Task: Set the default behavior for intrusive ads content to "Any site you visit can show any ad to you".
Action: Mouse moved to (1032, 24)
Screenshot: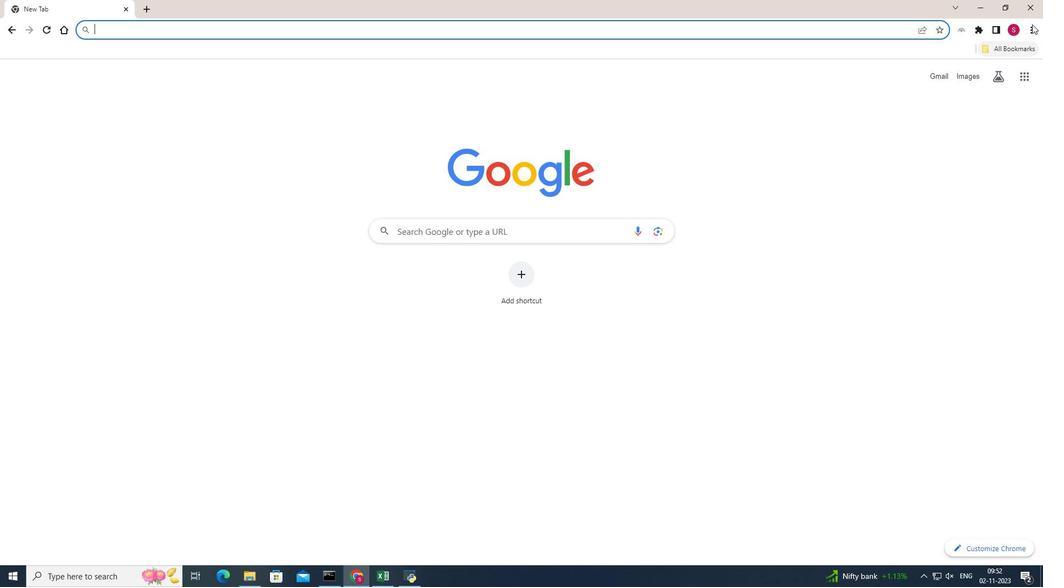 
Action: Mouse pressed left at (1032, 24)
Screenshot: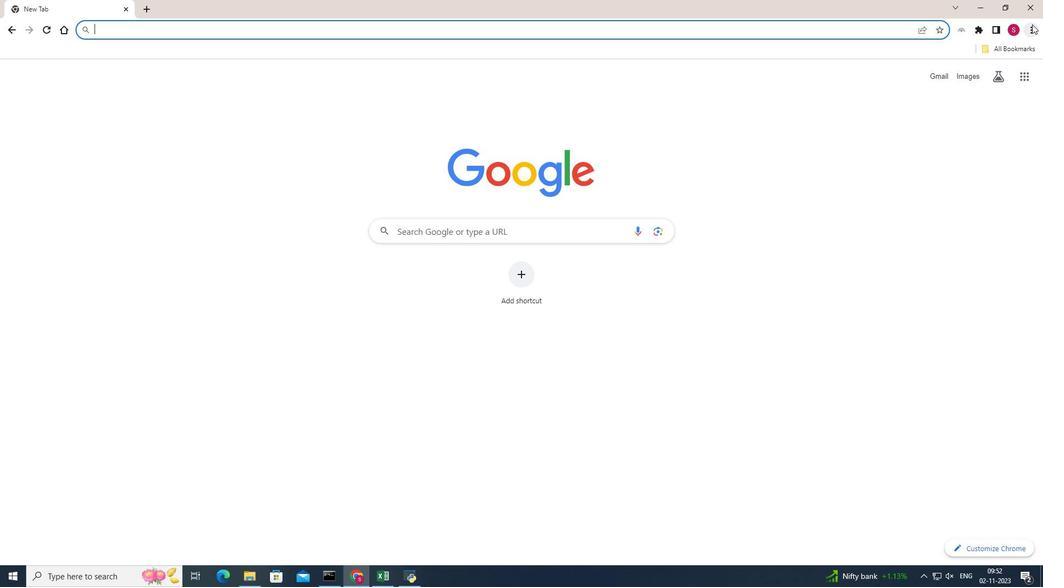 
Action: Mouse moved to (943, 229)
Screenshot: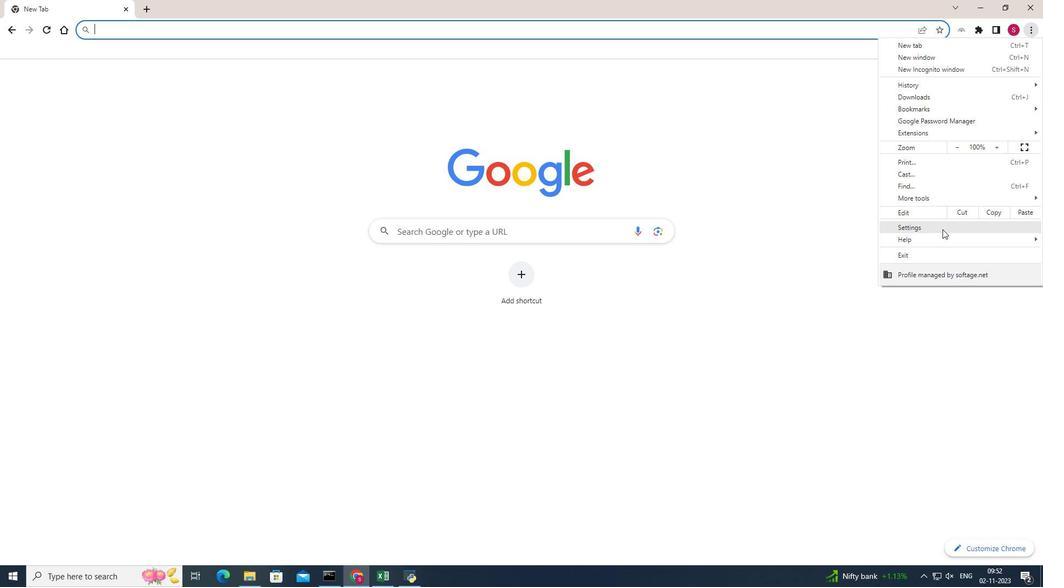 
Action: Mouse pressed left at (943, 229)
Screenshot: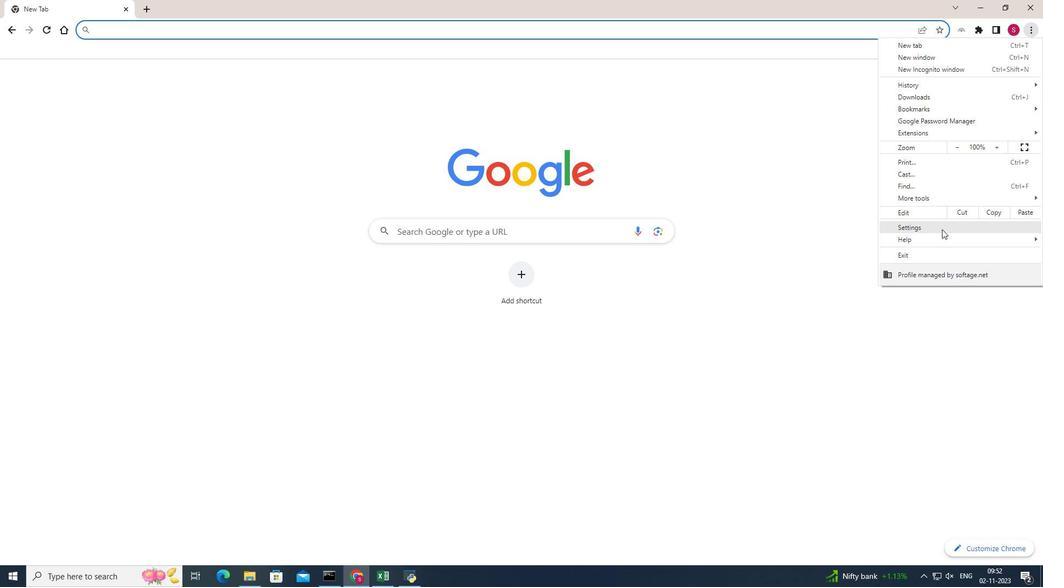 
Action: Mouse moved to (942, 229)
Screenshot: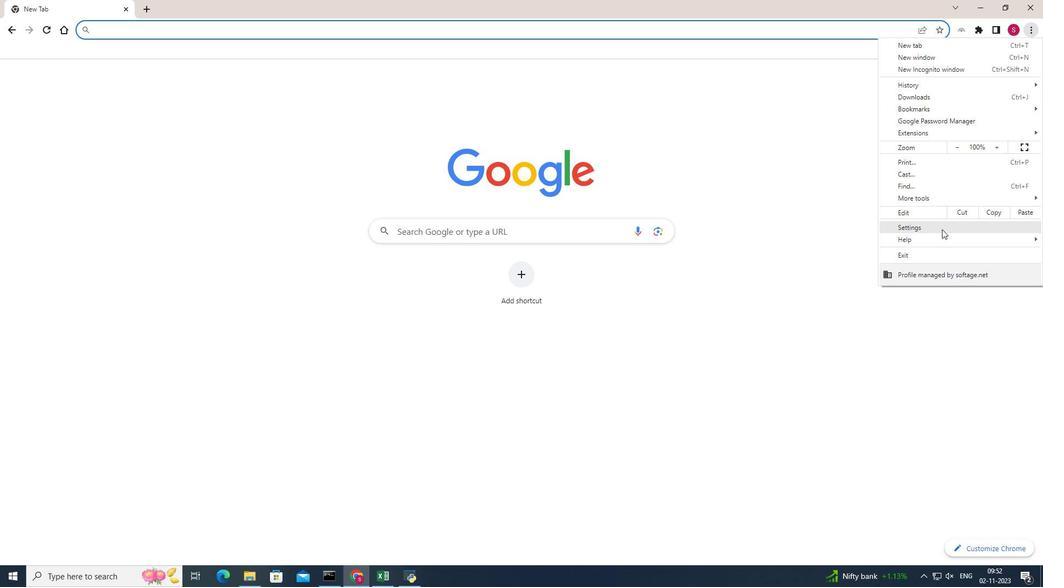 
Action: Mouse pressed left at (942, 229)
Screenshot: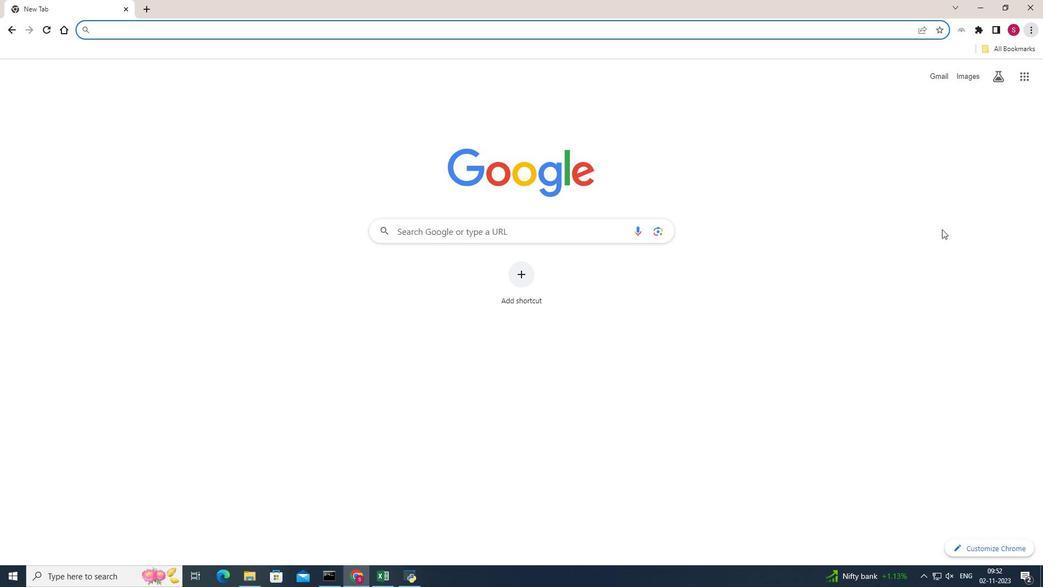 
Action: Mouse moved to (91, 129)
Screenshot: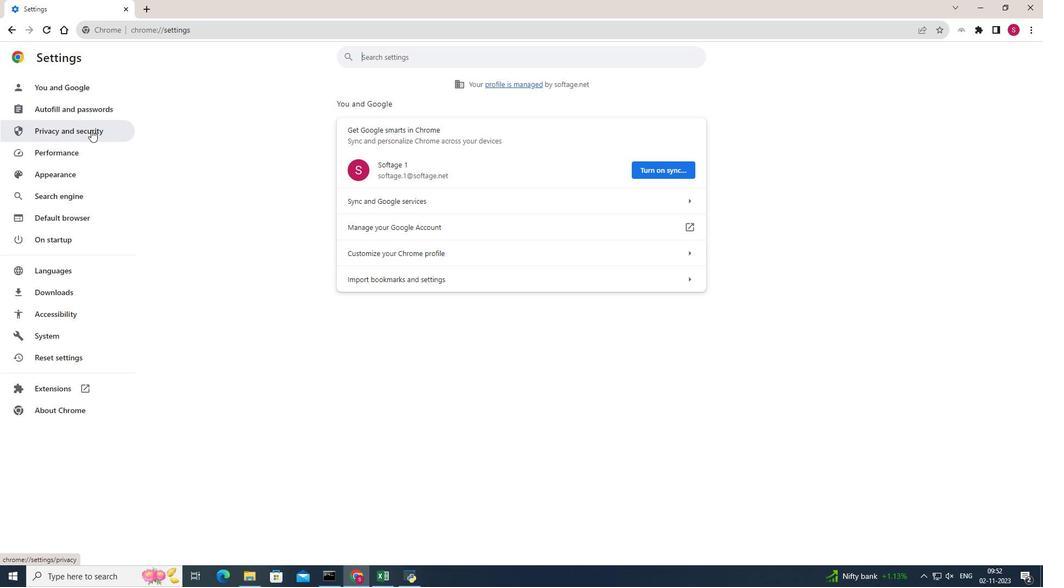 
Action: Mouse pressed left at (91, 129)
Screenshot: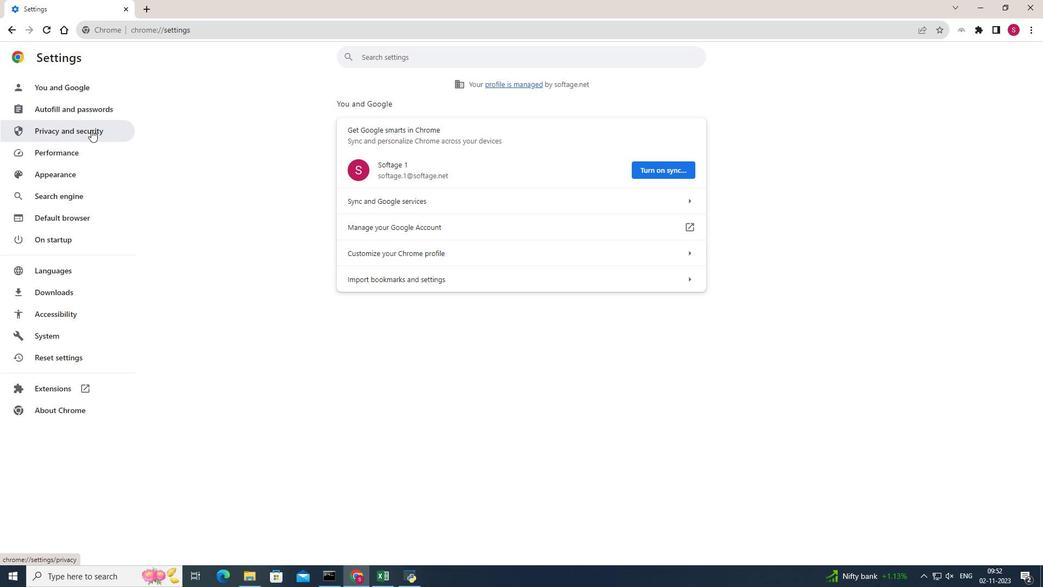 
Action: Mouse moved to (529, 355)
Screenshot: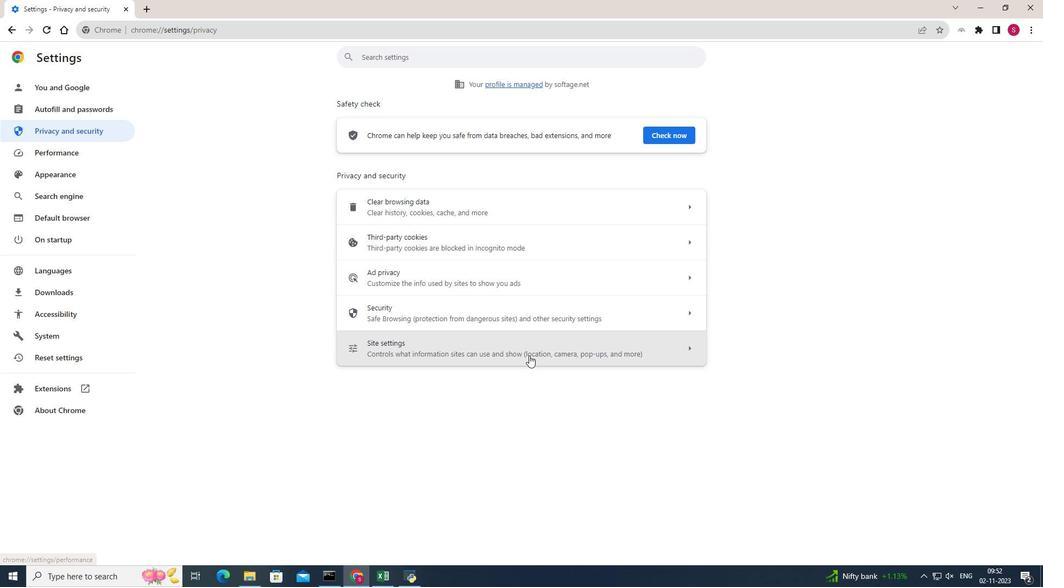 
Action: Mouse pressed left at (529, 355)
Screenshot: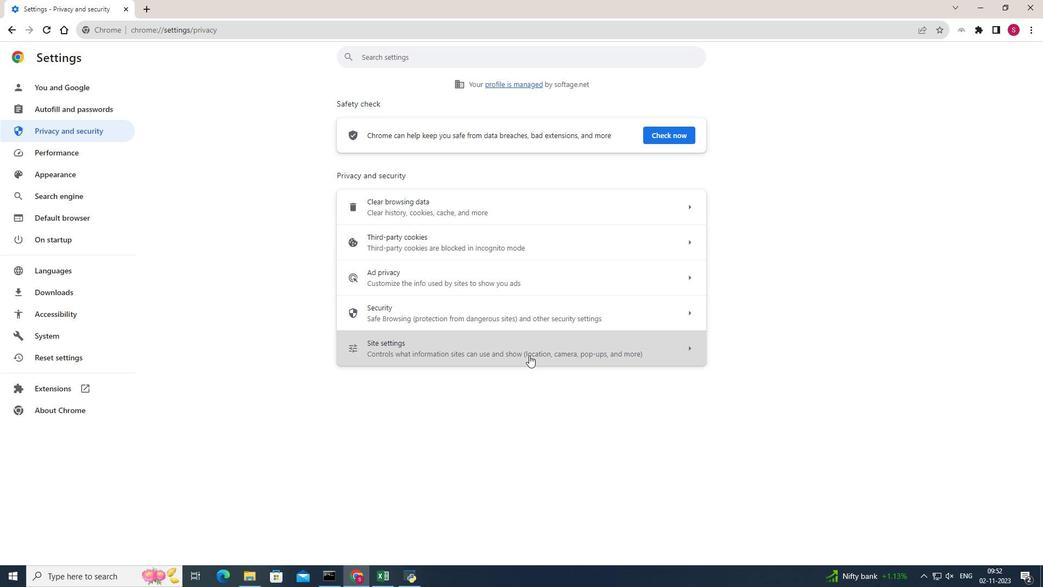 
Action: Mouse moved to (525, 354)
Screenshot: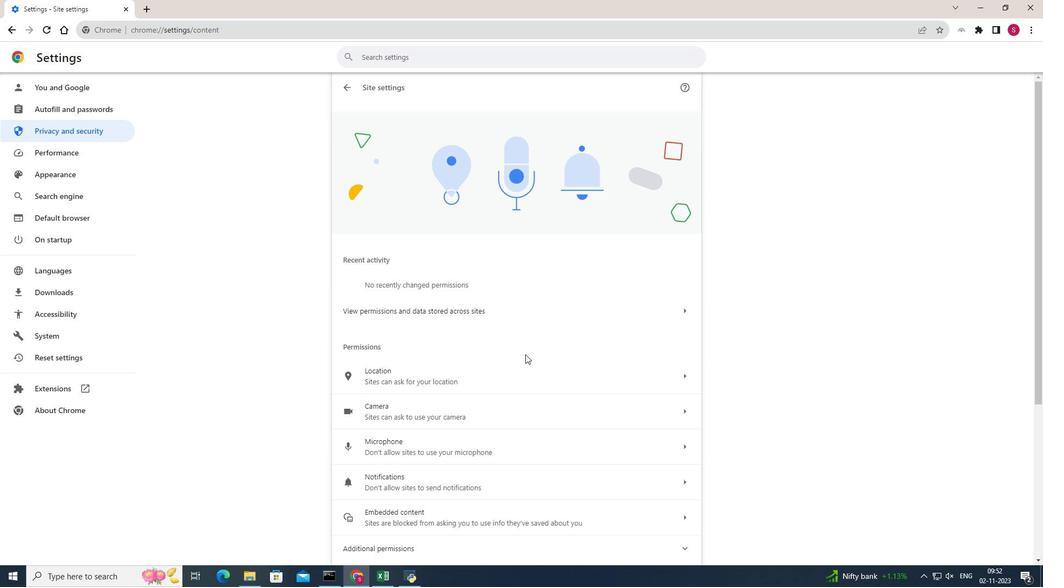 
Action: Mouse scrolled (525, 353) with delta (0, 0)
Screenshot: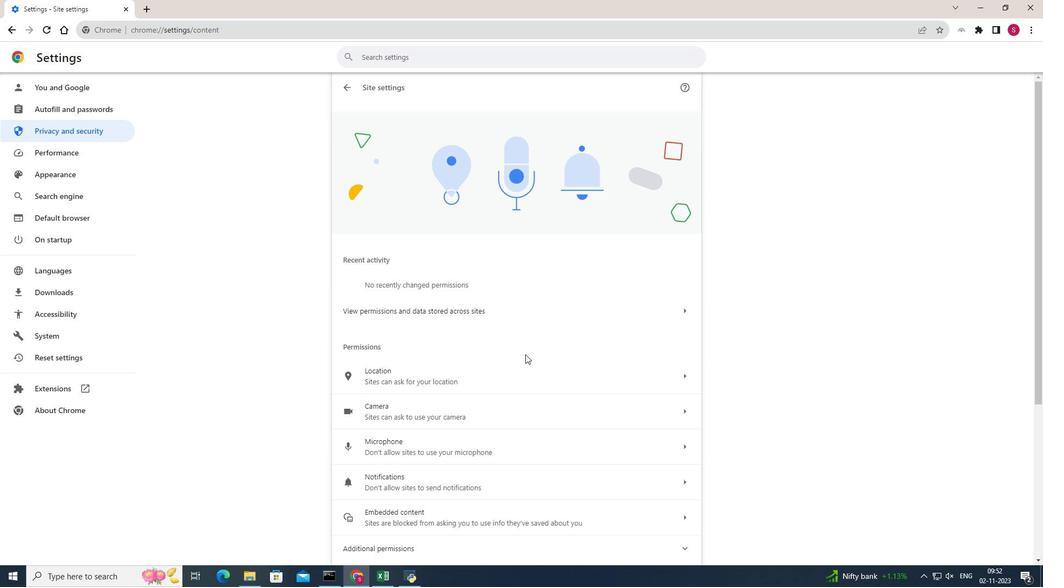 
Action: Mouse scrolled (525, 353) with delta (0, 0)
Screenshot: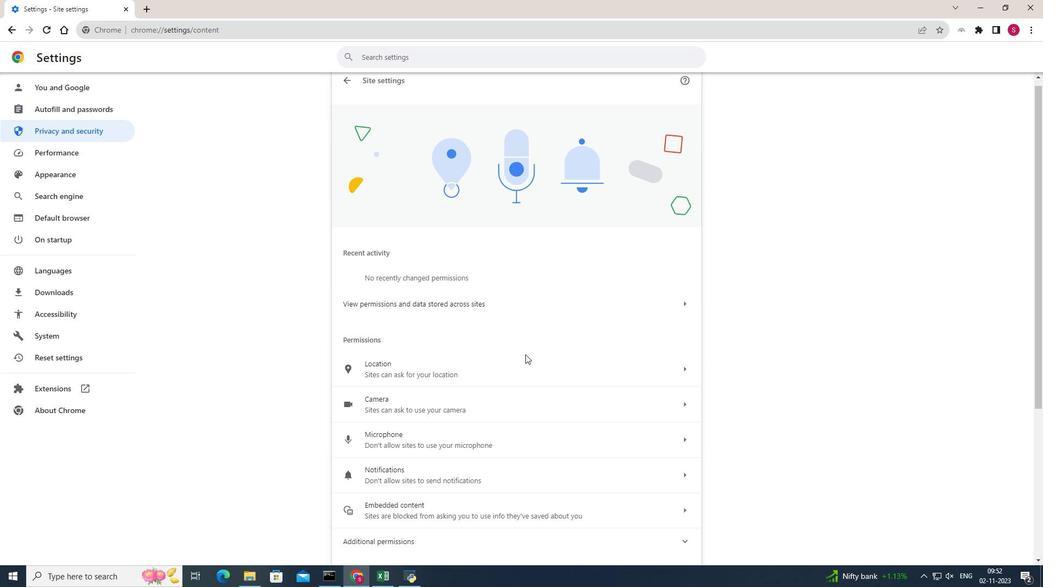 
Action: Mouse scrolled (525, 353) with delta (0, 0)
Screenshot: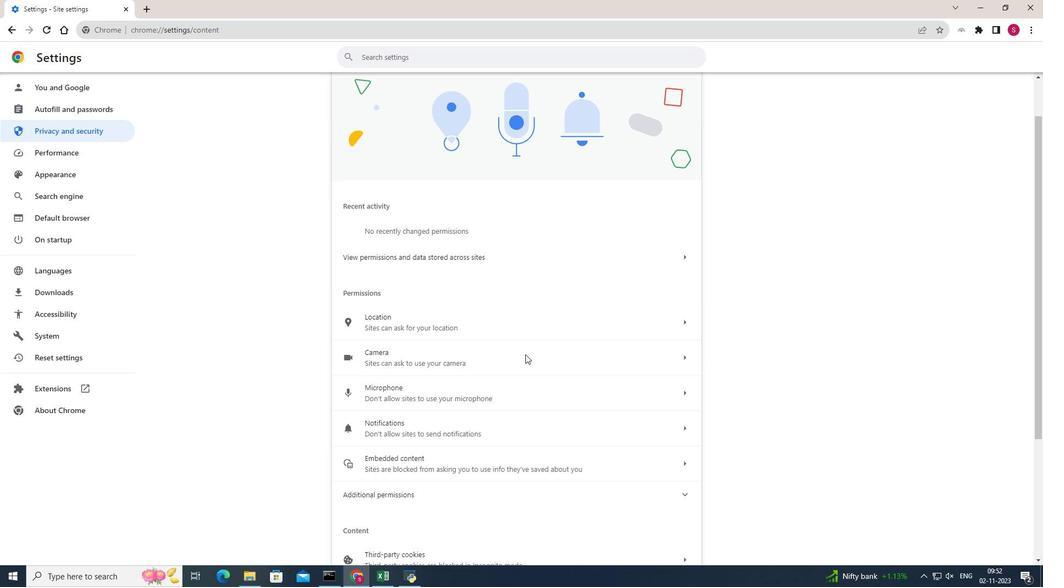 
Action: Mouse scrolled (525, 353) with delta (0, 0)
Screenshot: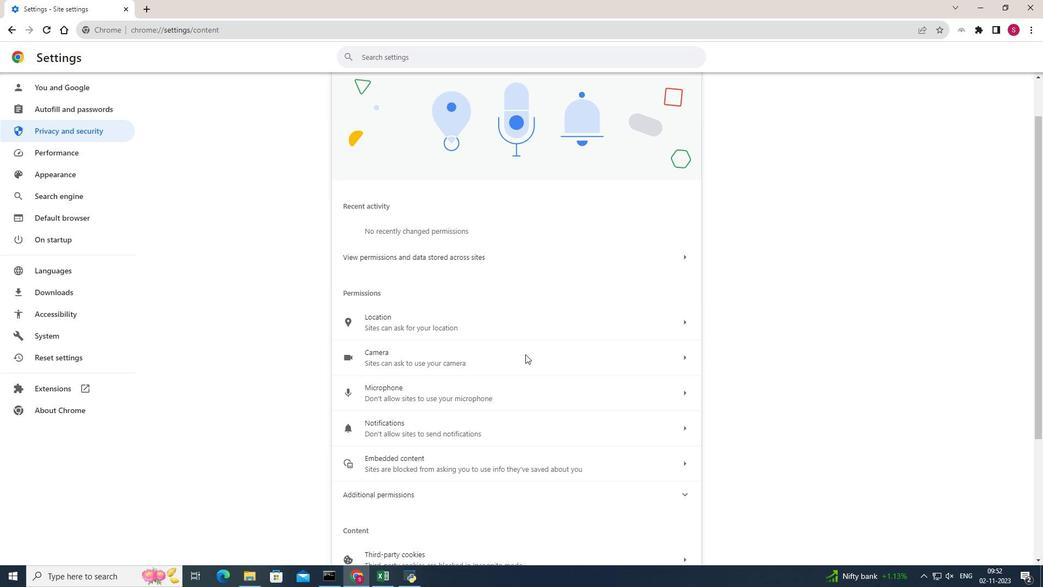
Action: Mouse scrolled (525, 353) with delta (0, 0)
Screenshot: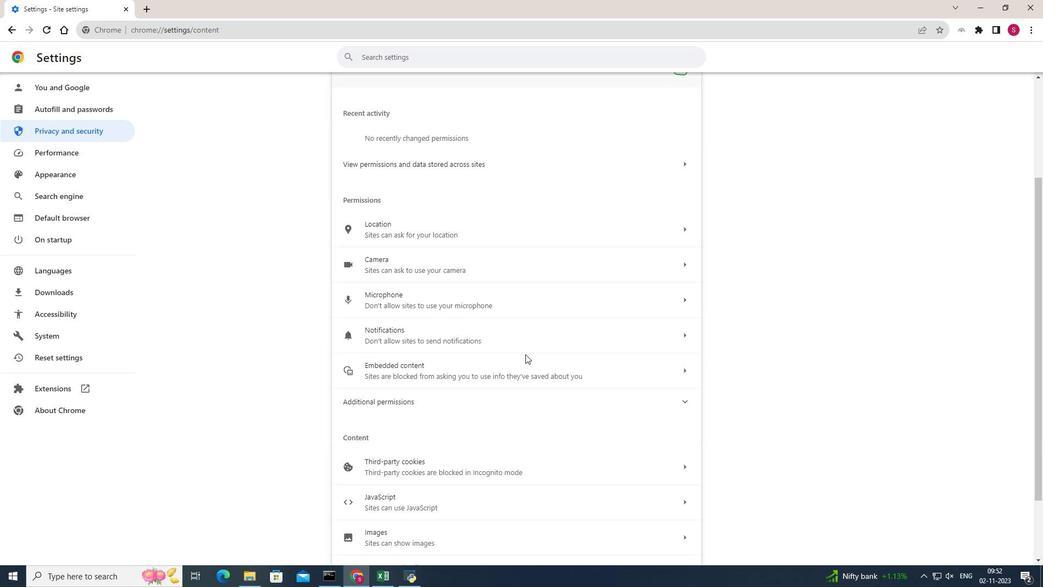 
Action: Mouse scrolled (525, 353) with delta (0, 0)
Screenshot: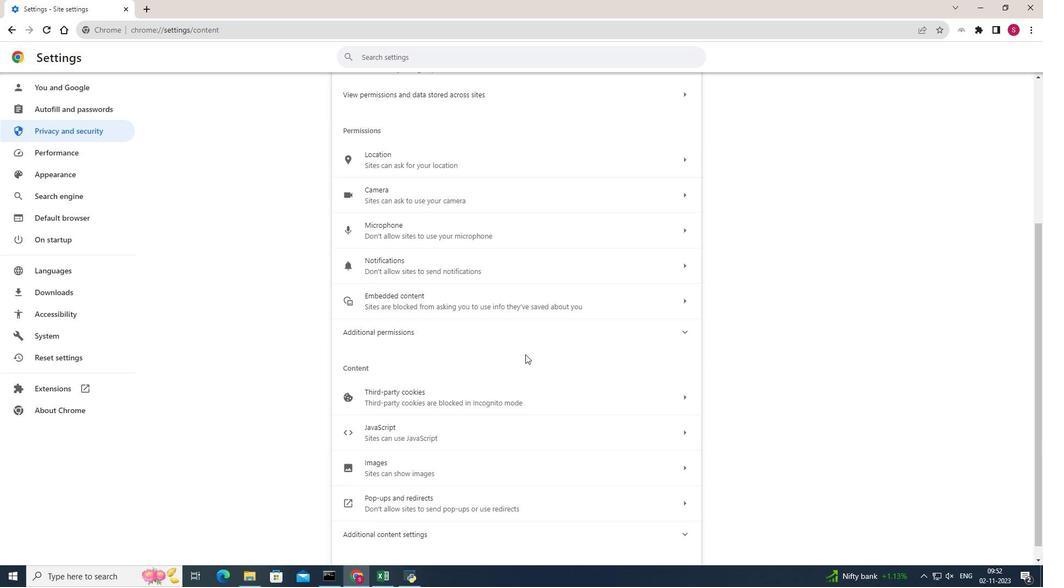 
Action: Mouse moved to (459, 520)
Screenshot: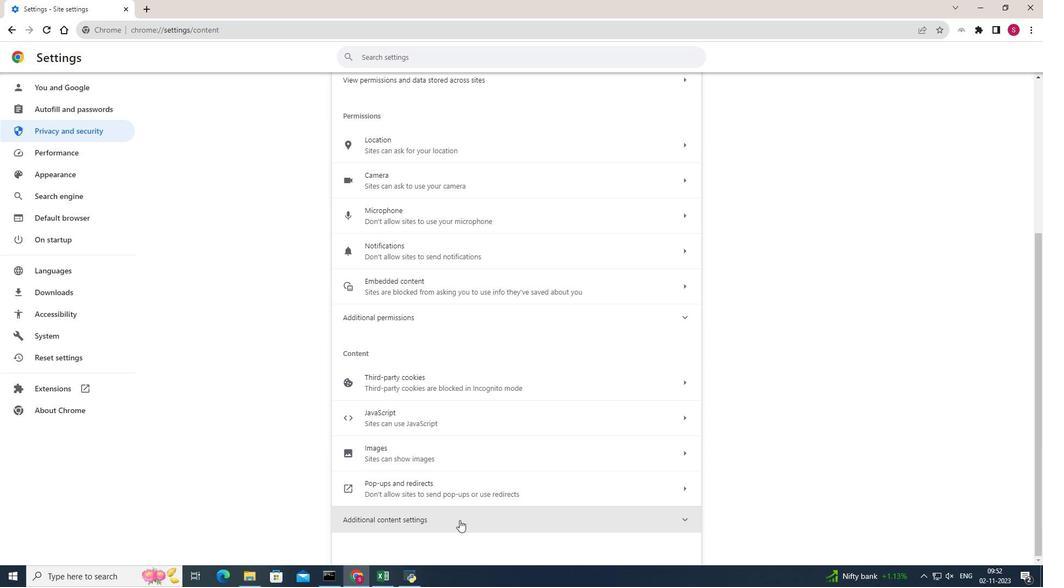 
Action: Mouse pressed left at (459, 520)
Screenshot: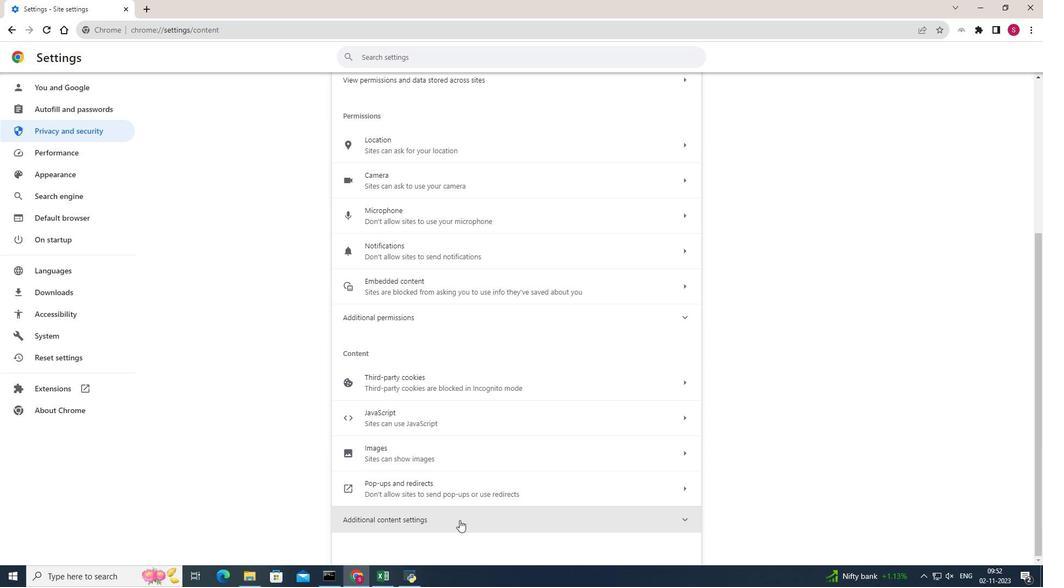 
Action: Mouse moved to (457, 507)
Screenshot: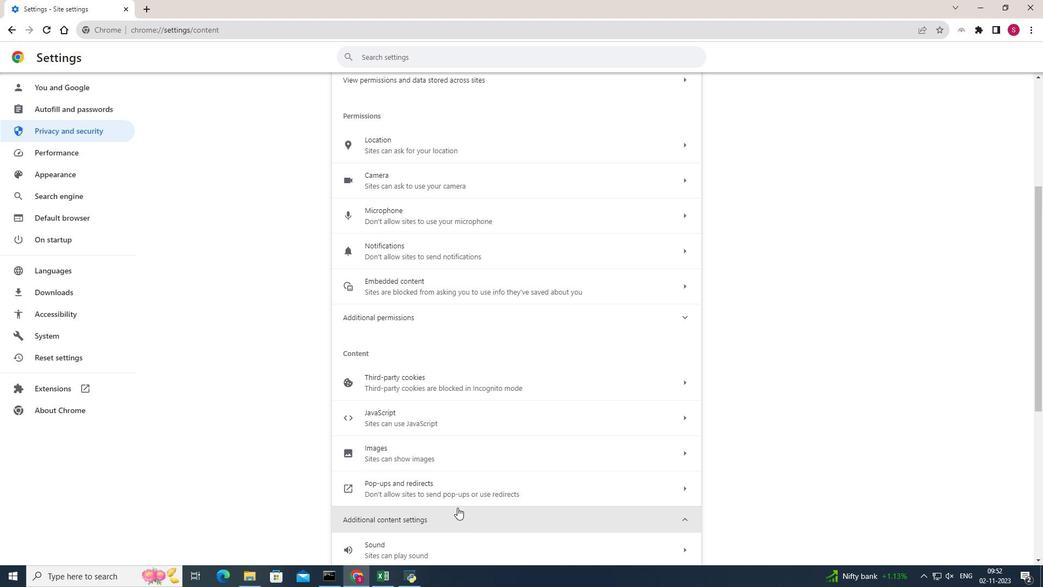 
Action: Mouse scrolled (457, 507) with delta (0, 0)
Screenshot: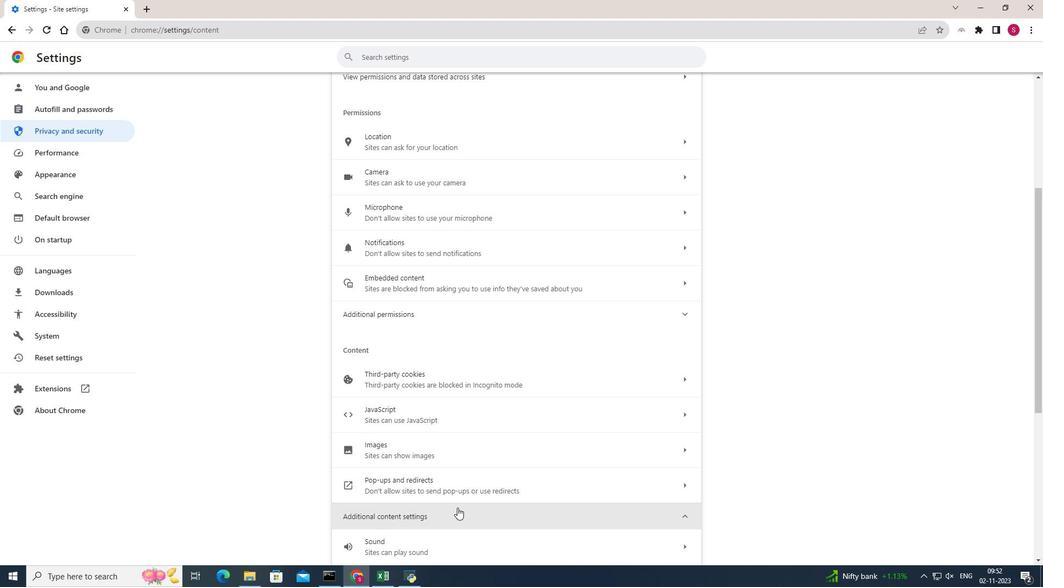 
Action: Mouse scrolled (457, 507) with delta (0, 0)
Screenshot: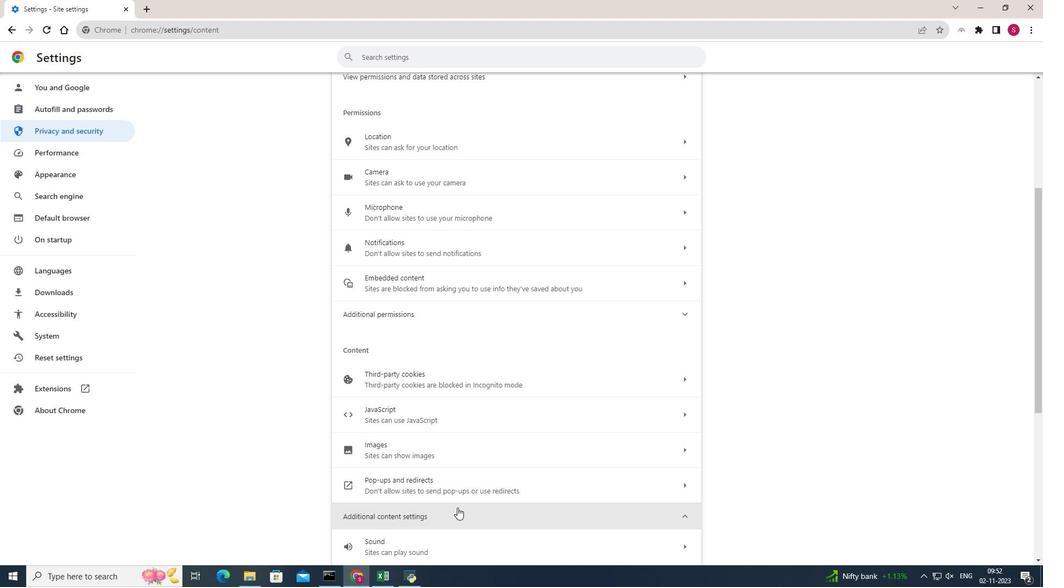 
Action: Mouse scrolled (457, 507) with delta (0, 0)
Screenshot: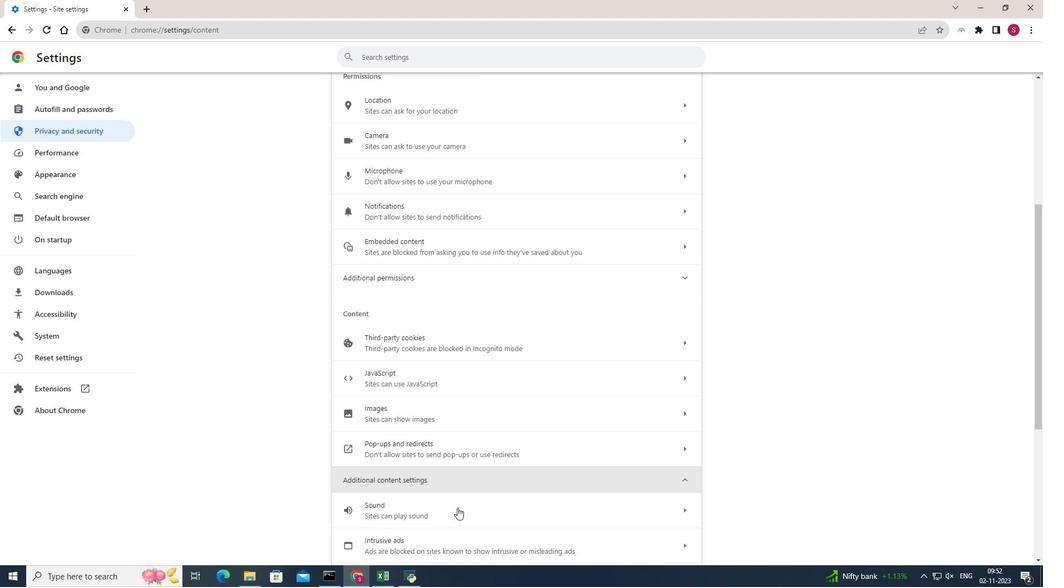 
Action: Mouse scrolled (457, 507) with delta (0, 0)
Screenshot: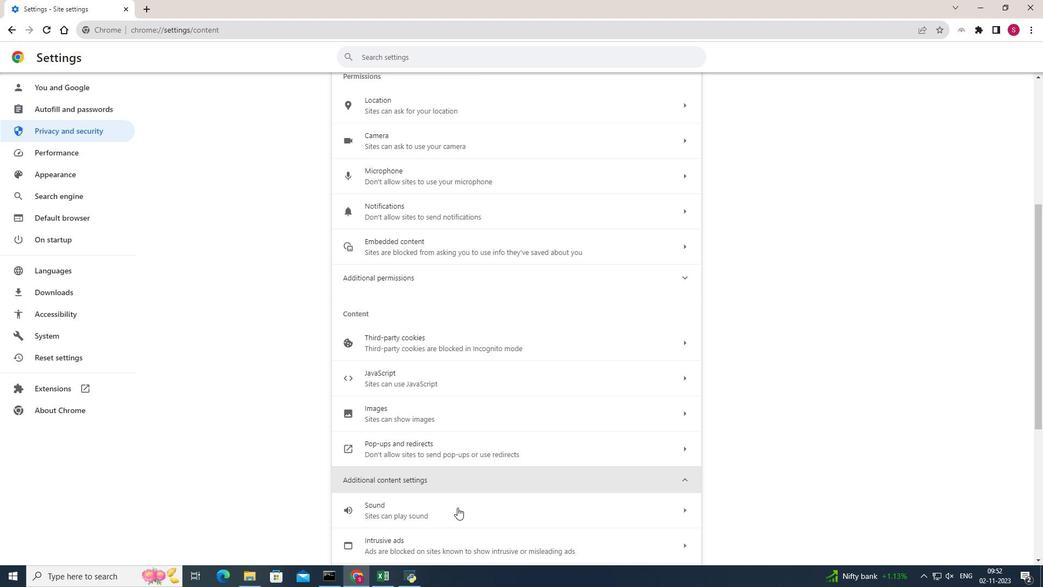 
Action: Mouse scrolled (457, 507) with delta (0, 0)
Screenshot: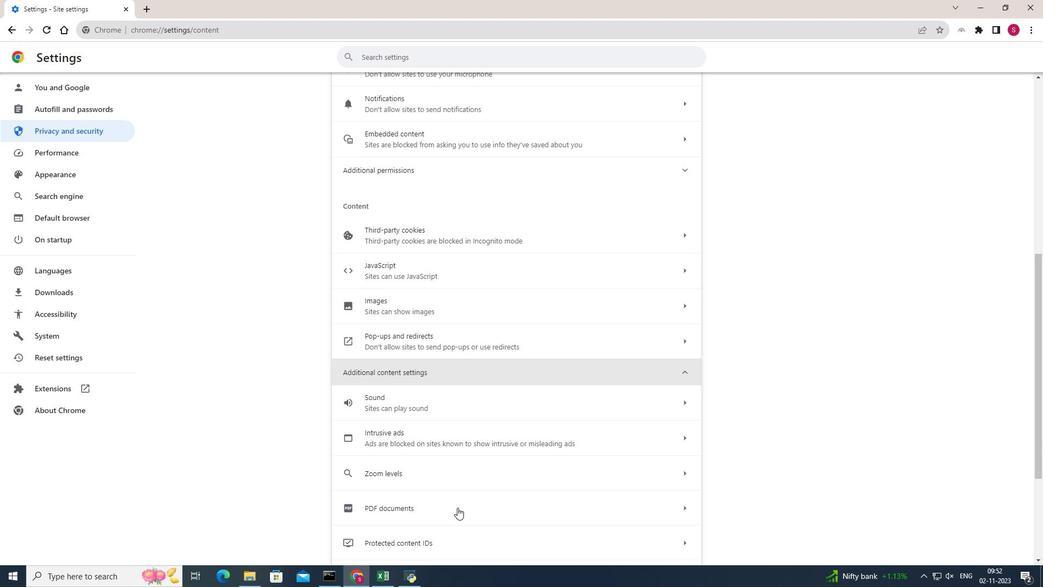 
Action: Mouse moved to (476, 314)
Screenshot: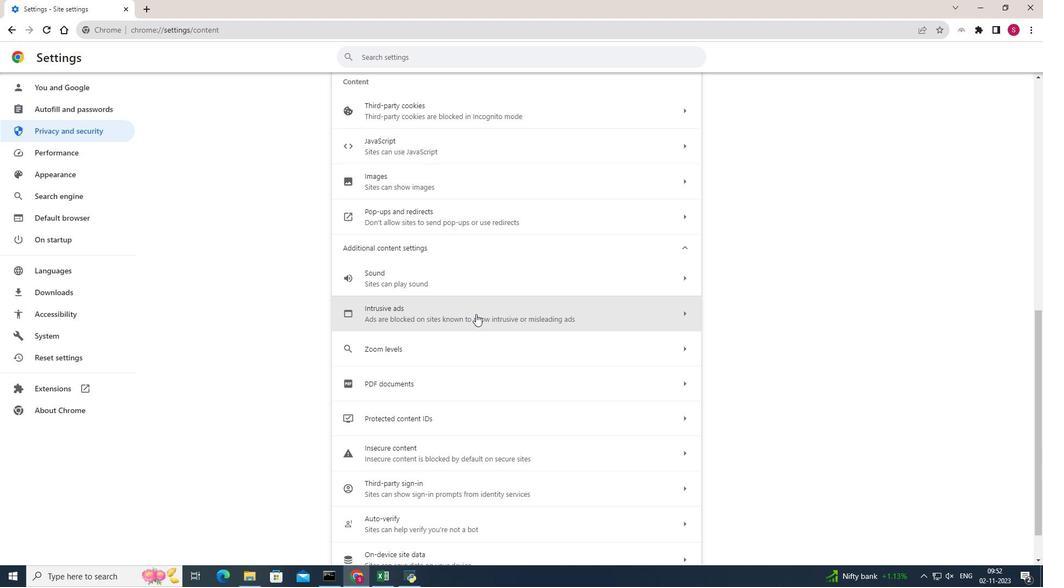 
Action: Mouse pressed left at (476, 314)
Screenshot: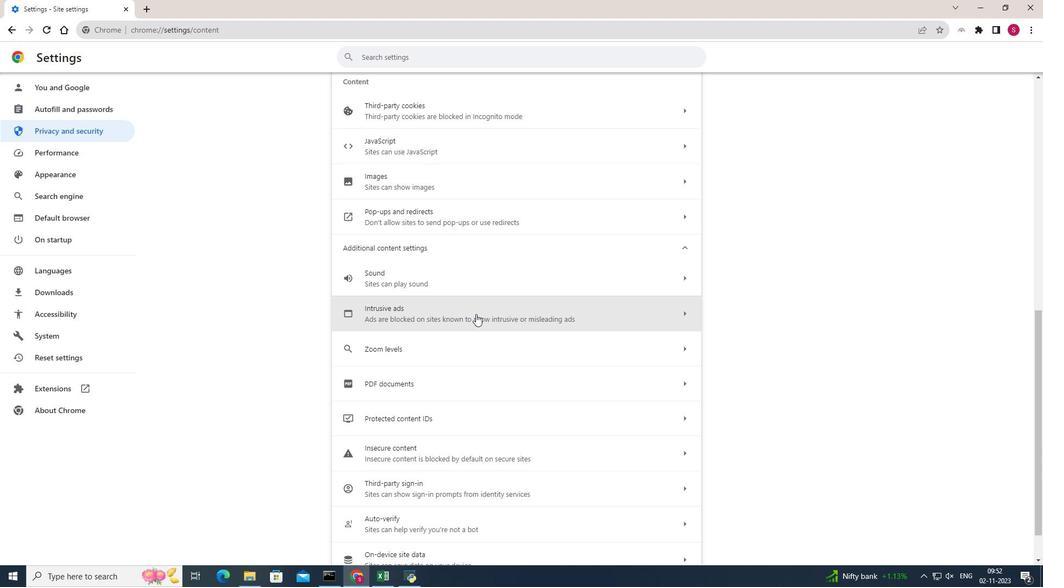 
Action: Mouse moved to (353, 196)
Screenshot: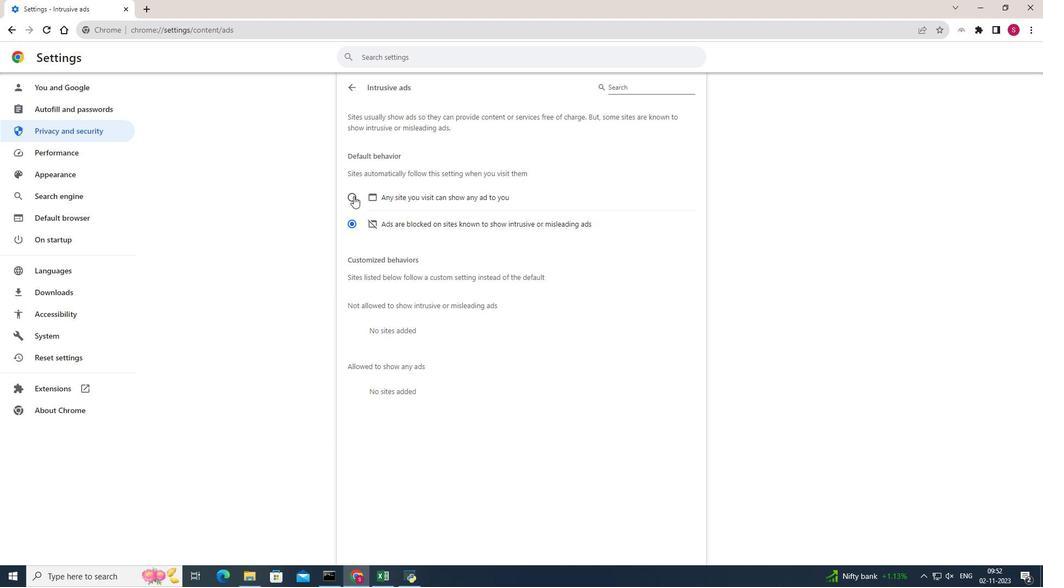 
Action: Mouse pressed left at (353, 196)
Screenshot: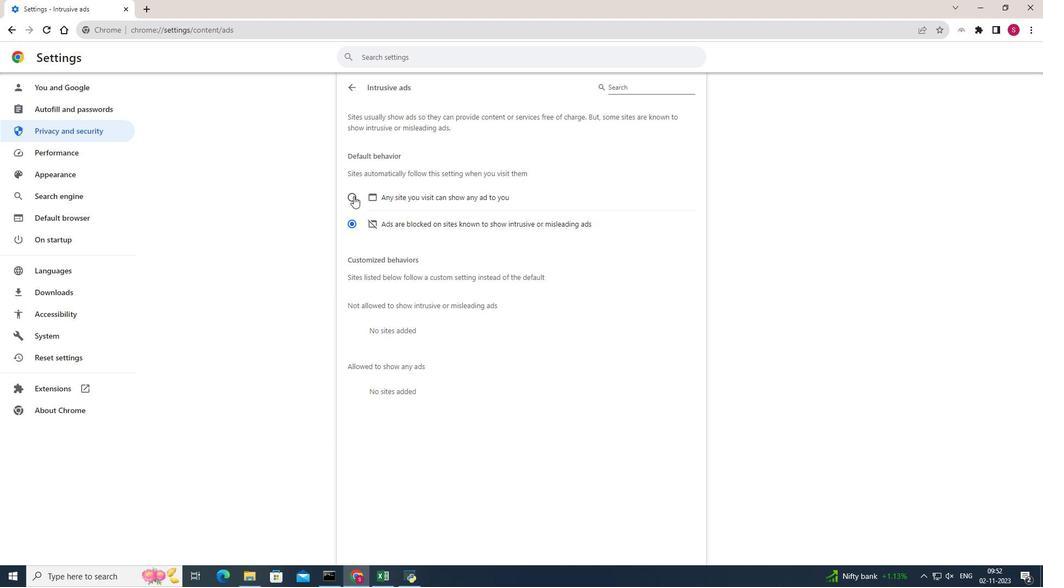 
Action: Mouse moved to (808, 219)
Screenshot: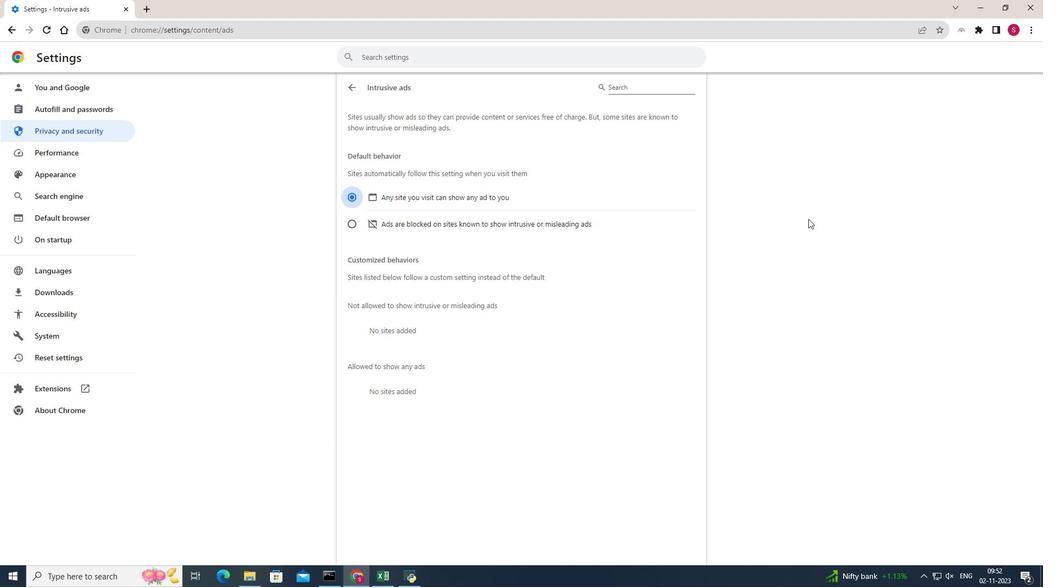
